Task: Create a scrum project TrackForge.
Action: Mouse moved to (196, 48)
Screenshot: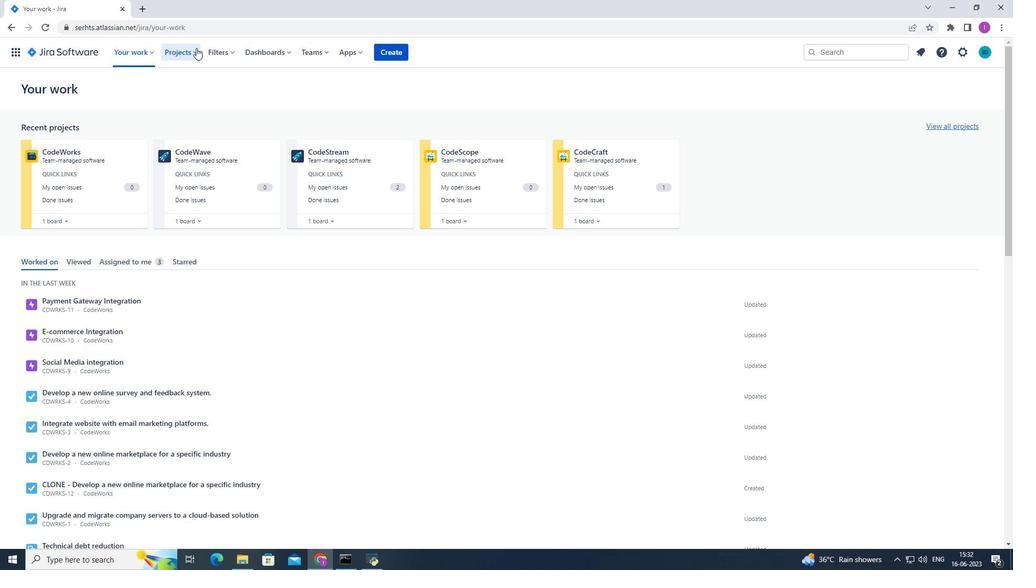 
Action: Mouse pressed left at (196, 48)
Screenshot: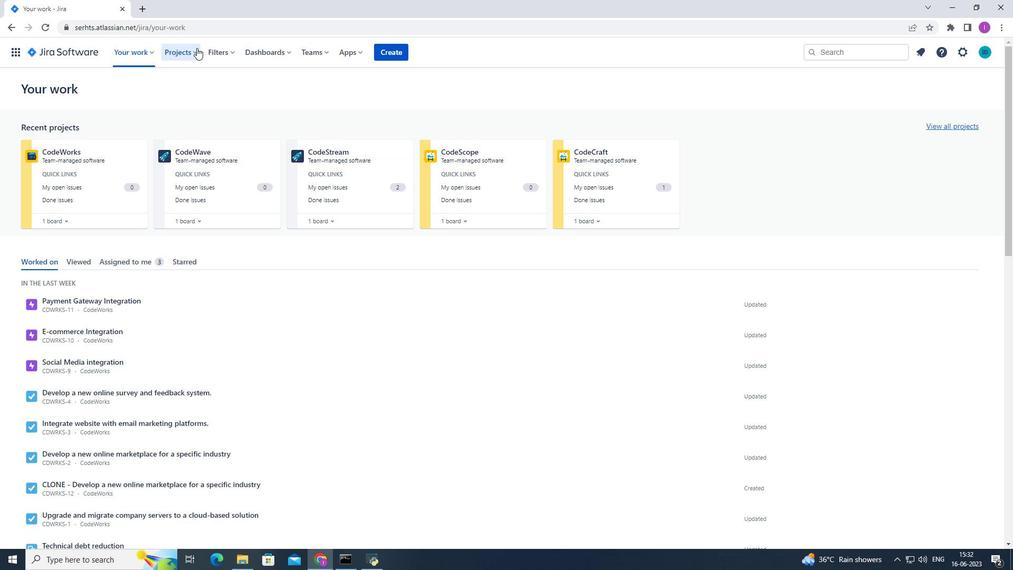 
Action: Mouse moved to (177, 262)
Screenshot: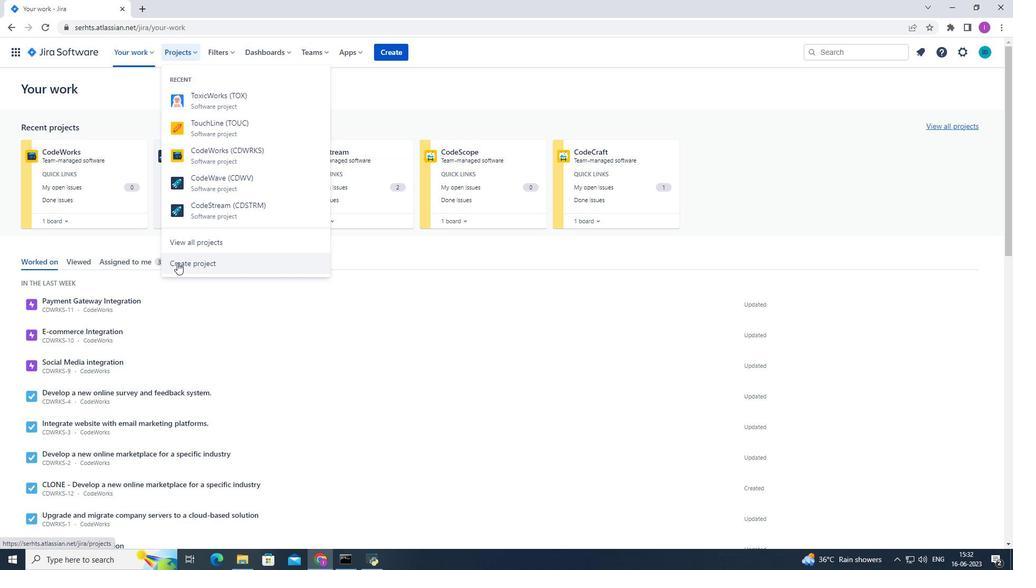 
Action: Mouse pressed left at (177, 262)
Screenshot: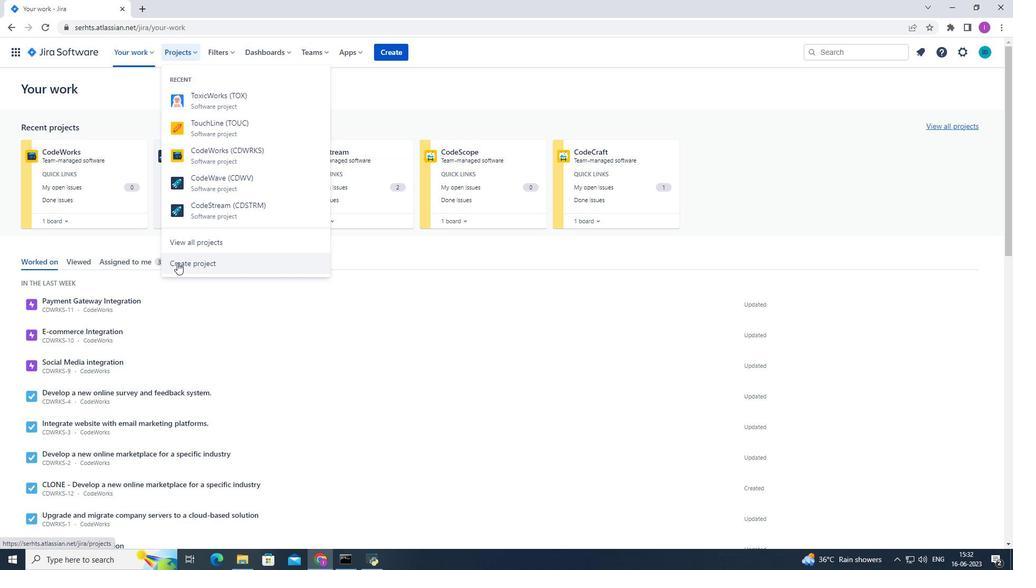 
Action: Mouse moved to (471, 275)
Screenshot: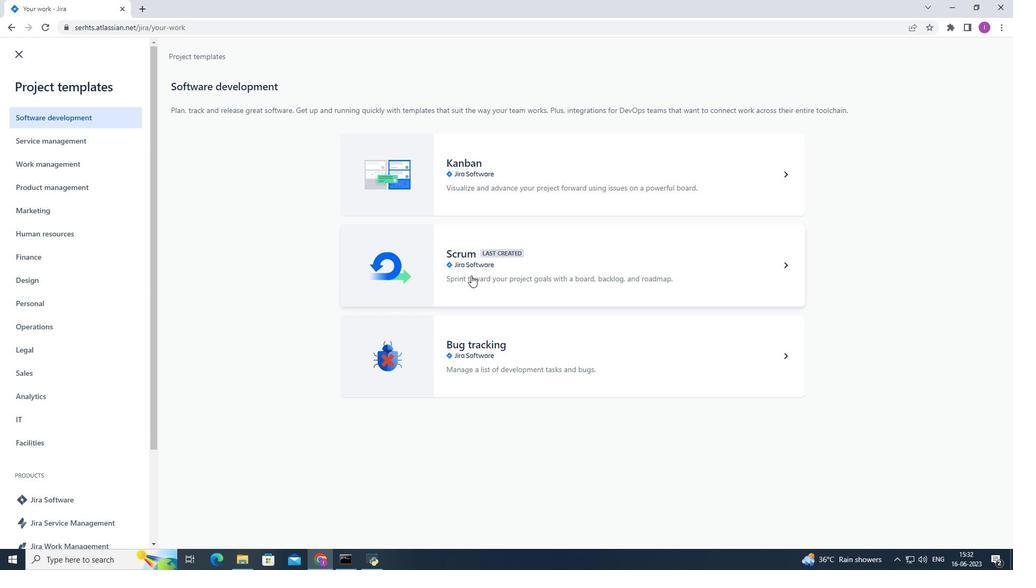 
Action: Mouse pressed left at (471, 275)
Screenshot: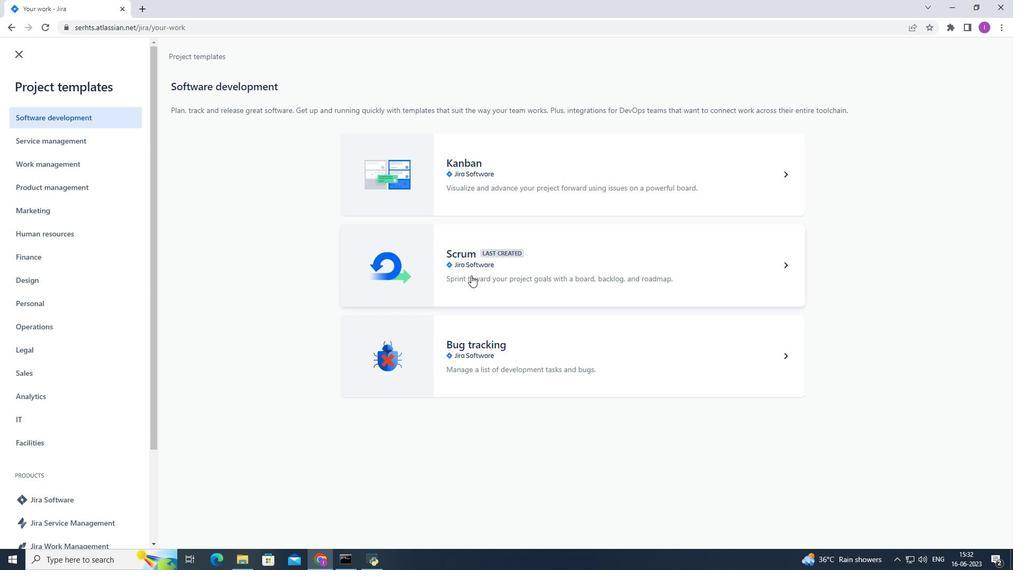 
Action: Mouse moved to (795, 524)
Screenshot: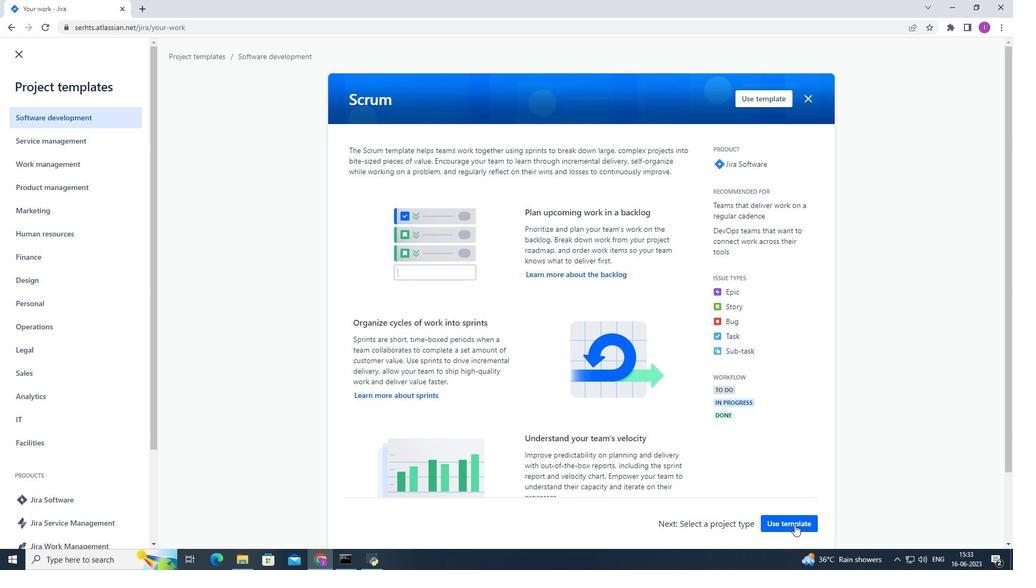 
Action: Mouse pressed left at (795, 524)
Screenshot: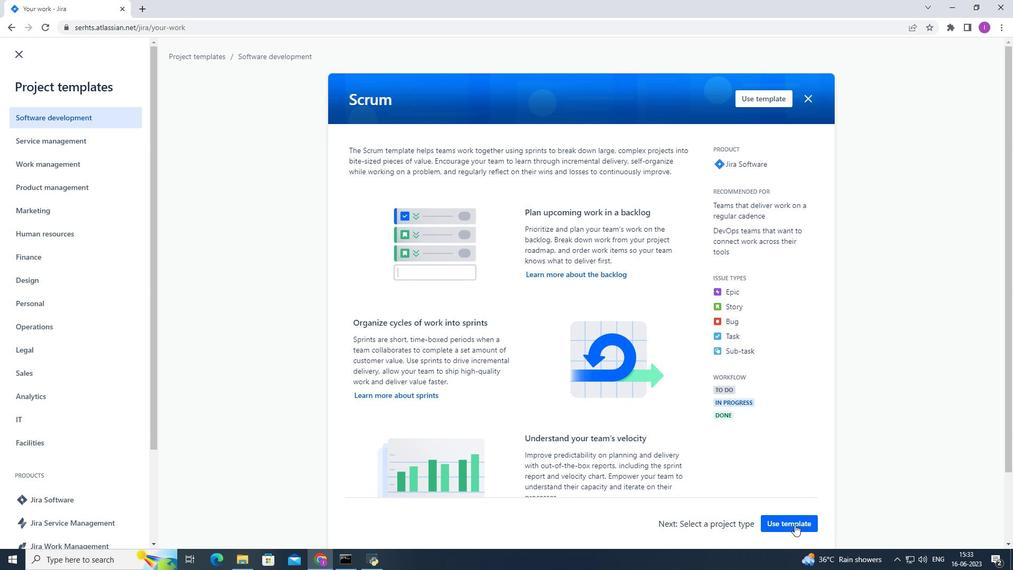 
Action: Mouse moved to (391, 517)
Screenshot: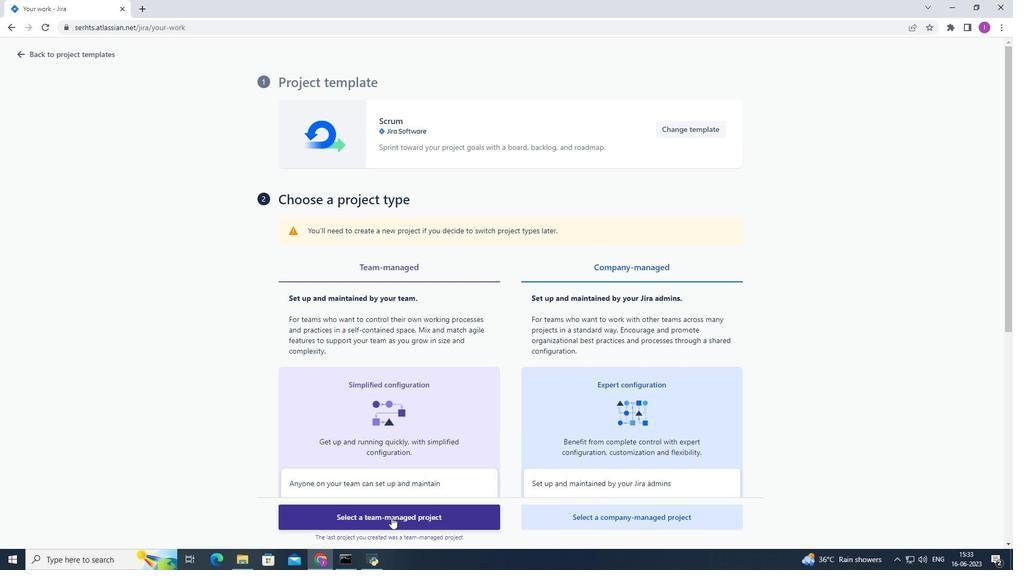 
Action: Mouse pressed left at (391, 517)
Screenshot: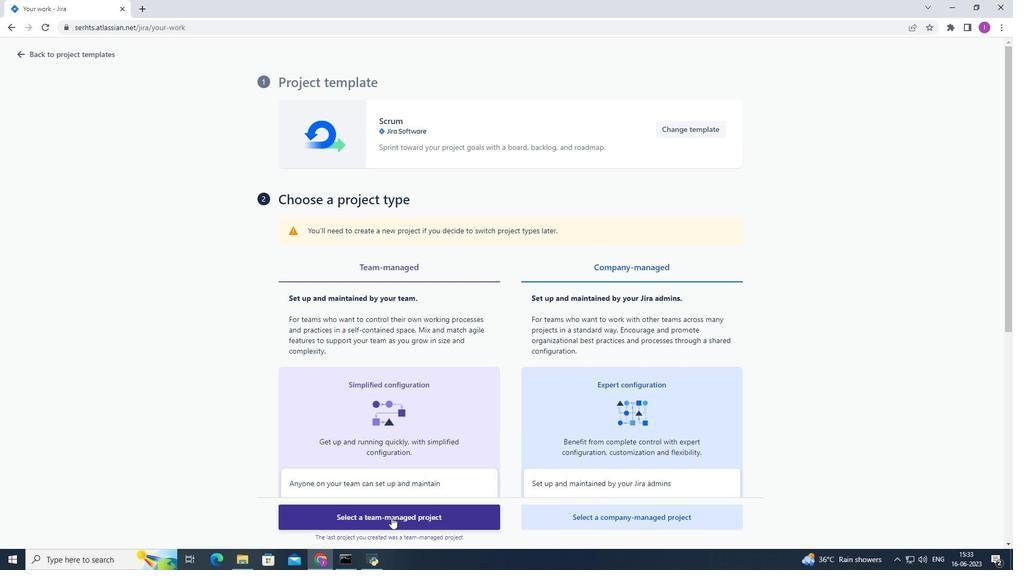 
Action: Mouse moved to (293, 248)
Screenshot: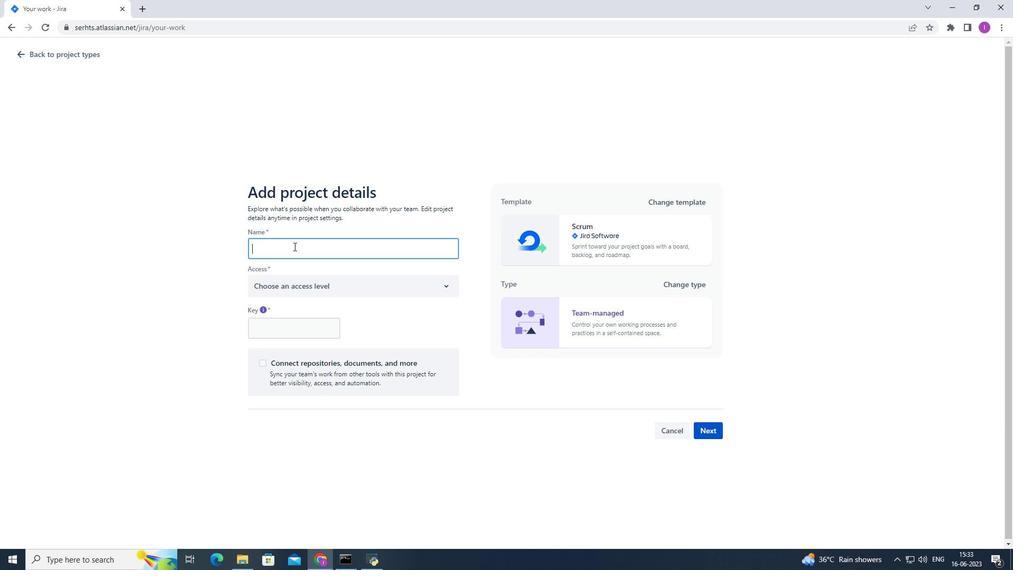 
Action: Key pressed <Key.shift>Trackforge
Screenshot: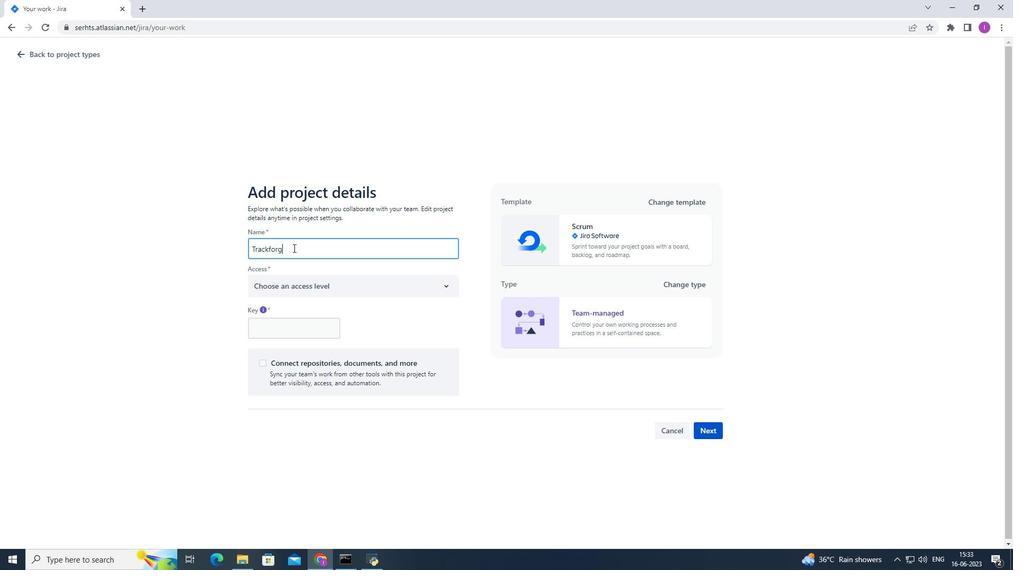 
Action: Mouse moved to (271, 249)
Screenshot: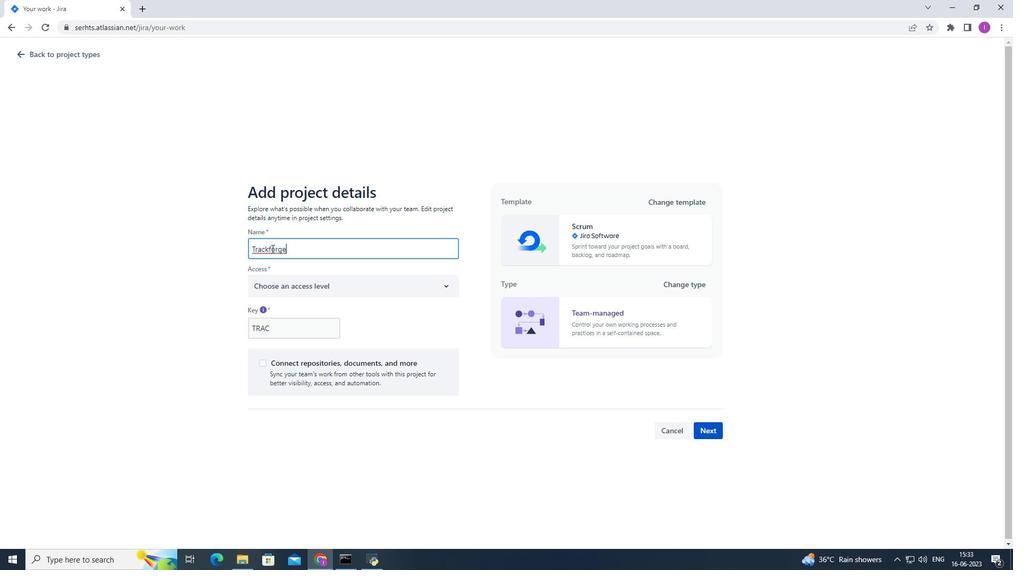 
Action: Mouse pressed left at (271, 249)
Screenshot: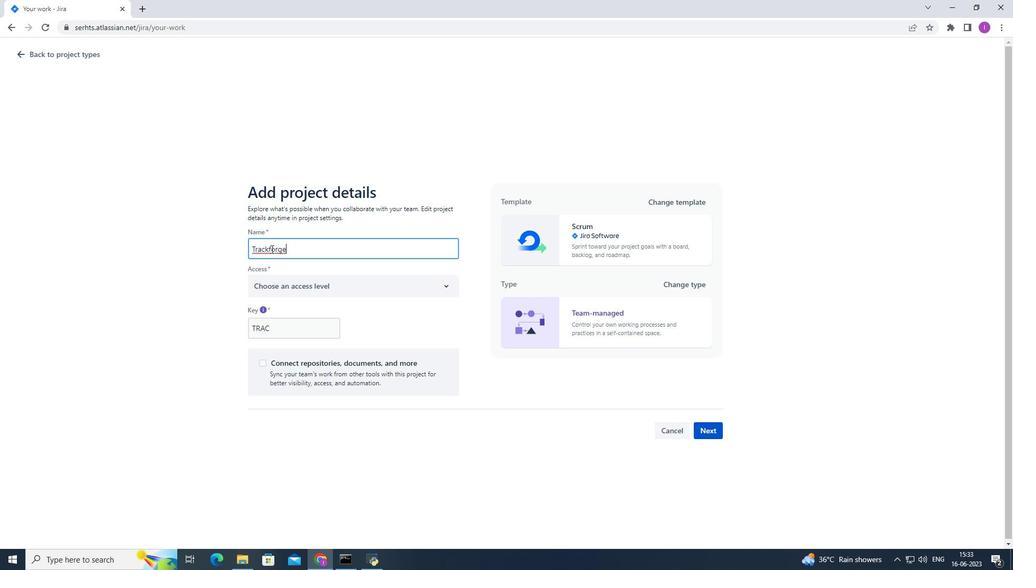 
Action: Mouse moved to (291, 249)
Screenshot: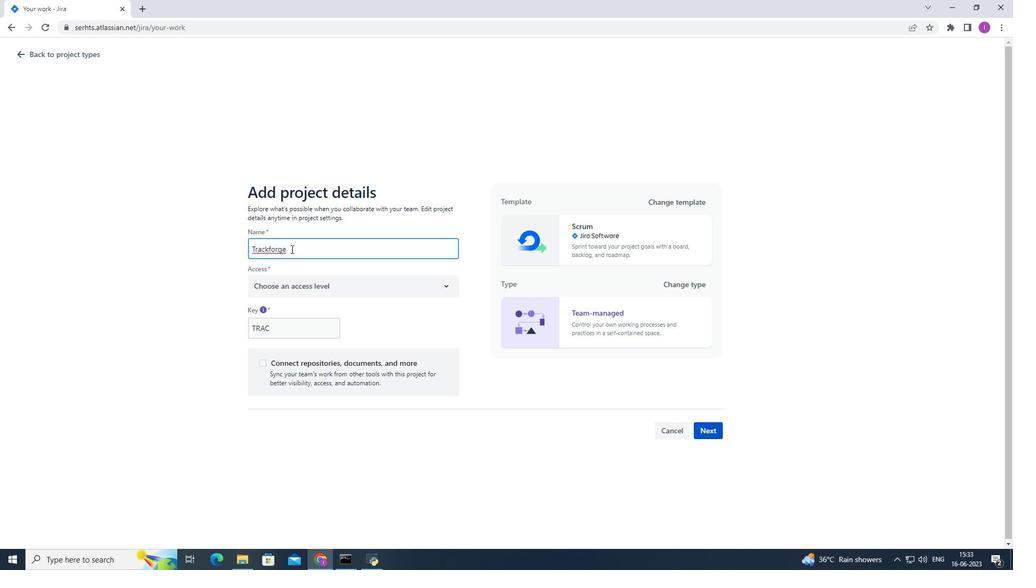 
Action: Key pressed <Key.backspace><Key.shift><Key.shift><Key.shift><Key.shift><Key.shift><Key.shift><Key.shift><Key.shift><Key.shift><Key.shift><Key.shift><Key.shift><Key.shift><Key.shift><Key.shift><Key.shift><Key.shift><Key.shift><Key.shift><Key.shift><Key.shift><Key.shift><Key.shift><Key.shift><Key.shift><Key.shift><Key.shift><Key.shift><Key.shift><Key.shift><Key.shift><Key.shift><Key.shift><Key.shift><Key.shift><Key.shift><Key.shift><Key.shift><Key.shift><Key.shift><Key.shift><Key.shift><Key.shift><Key.shift><Key.shift>F
Screenshot: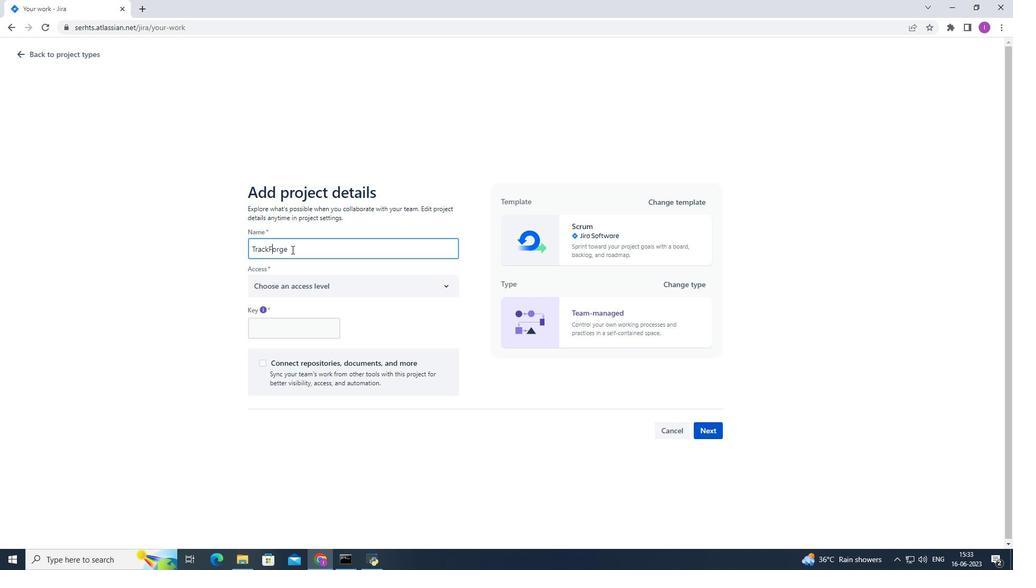 
Action: Mouse moved to (296, 251)
Screenshot: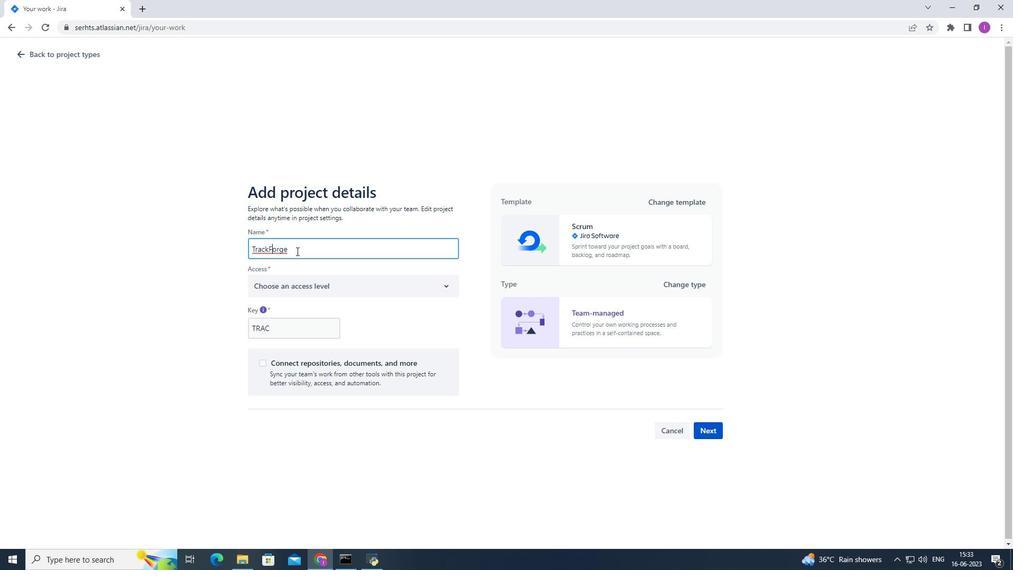 
Action: Mouse pressed left at (296, 251)
Screenshot: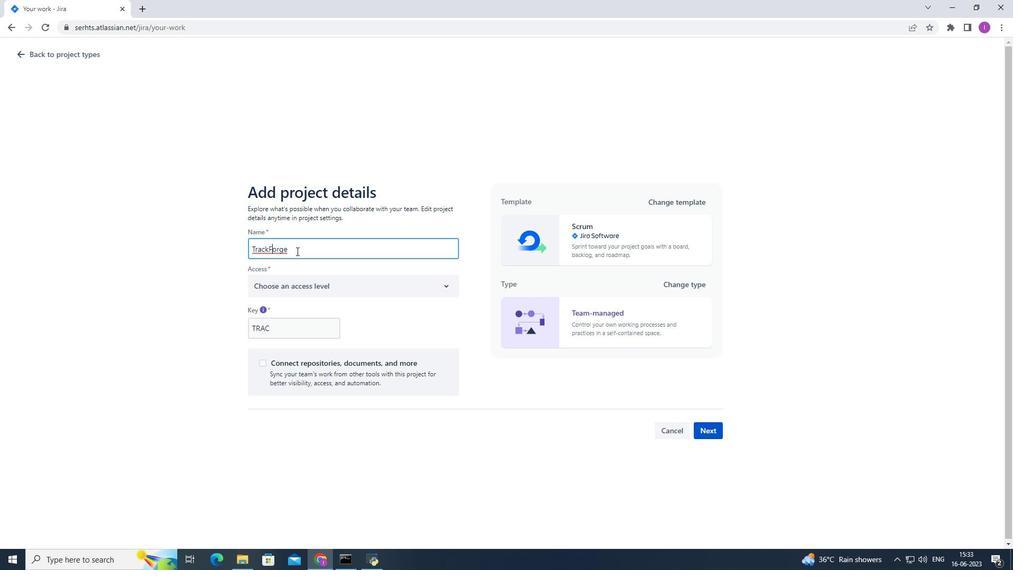 
Action: Mouse moved to (447, 285)
Screenshot: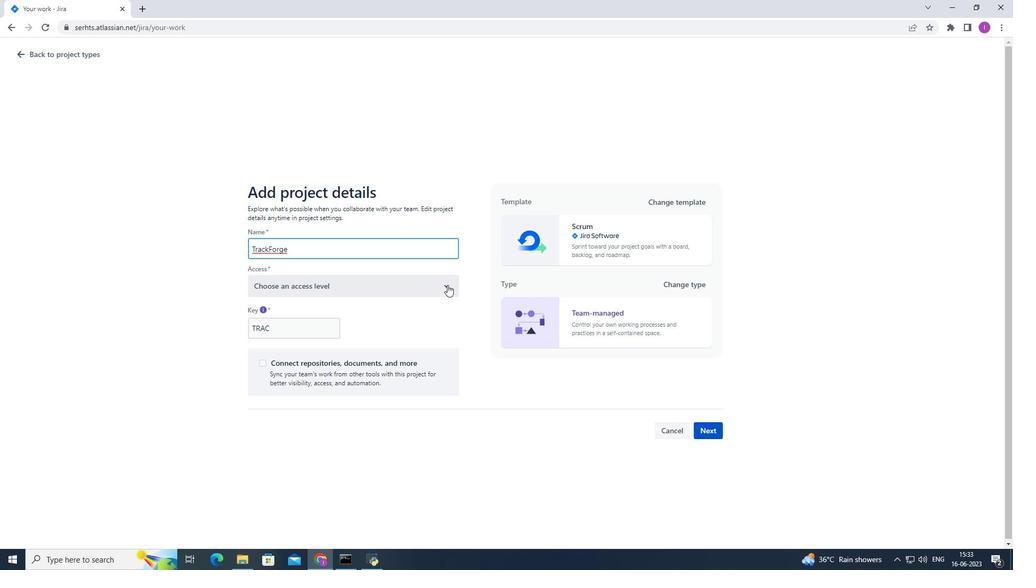 
Action: Mouse pressed left at (447, 285)
Screenshot: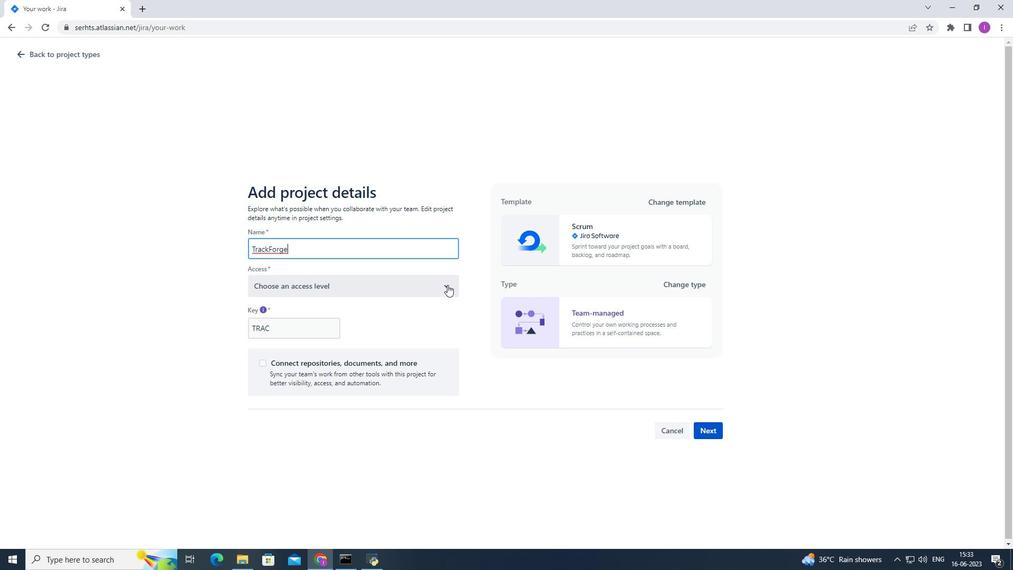 
Action: Mouse moved to (313, 317)
Screenshot: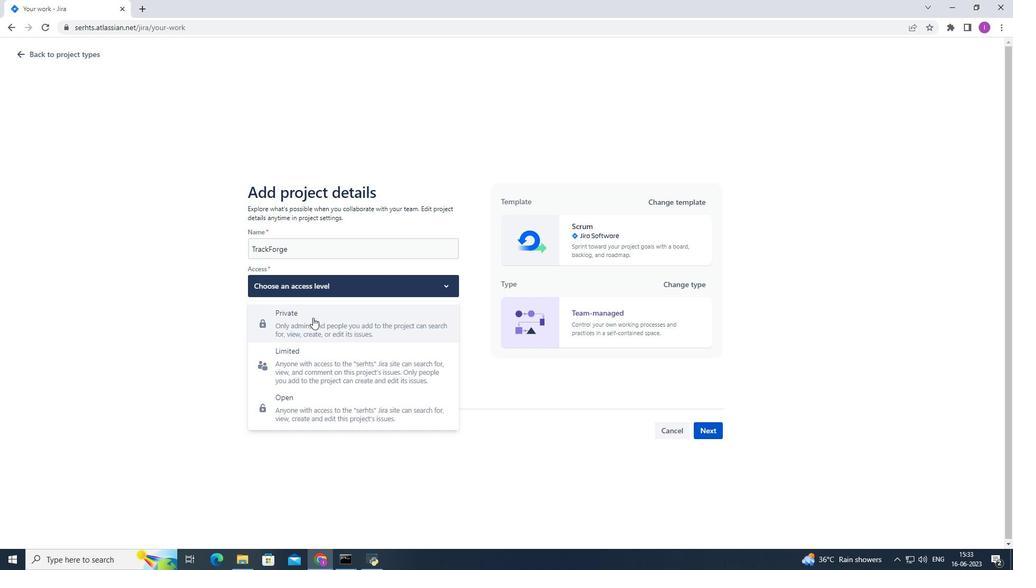 
Action: Mouse pressed left at (313, 317)
Screenshot: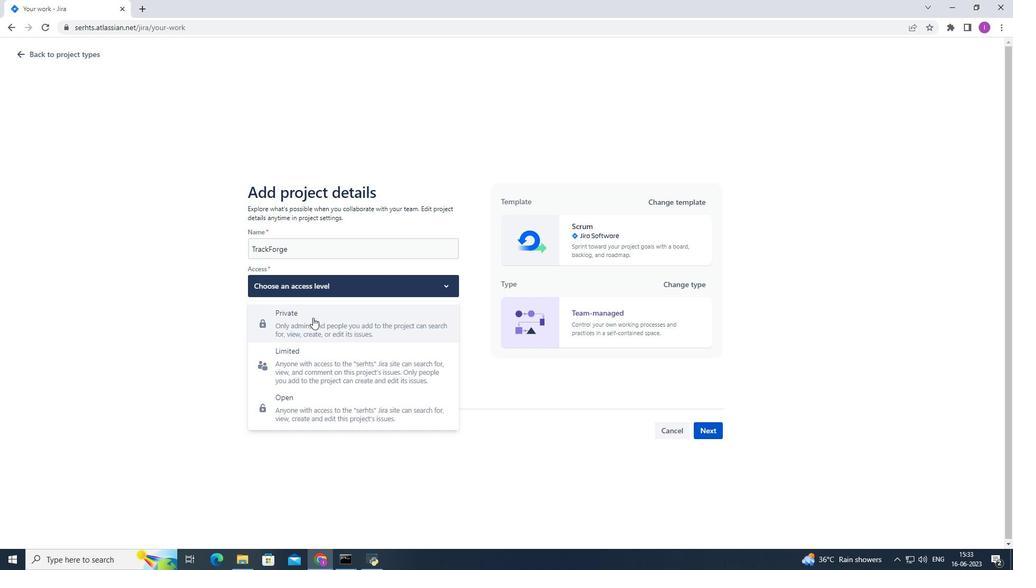 
Action: Mouse moved to (709, 432)
Screenshot: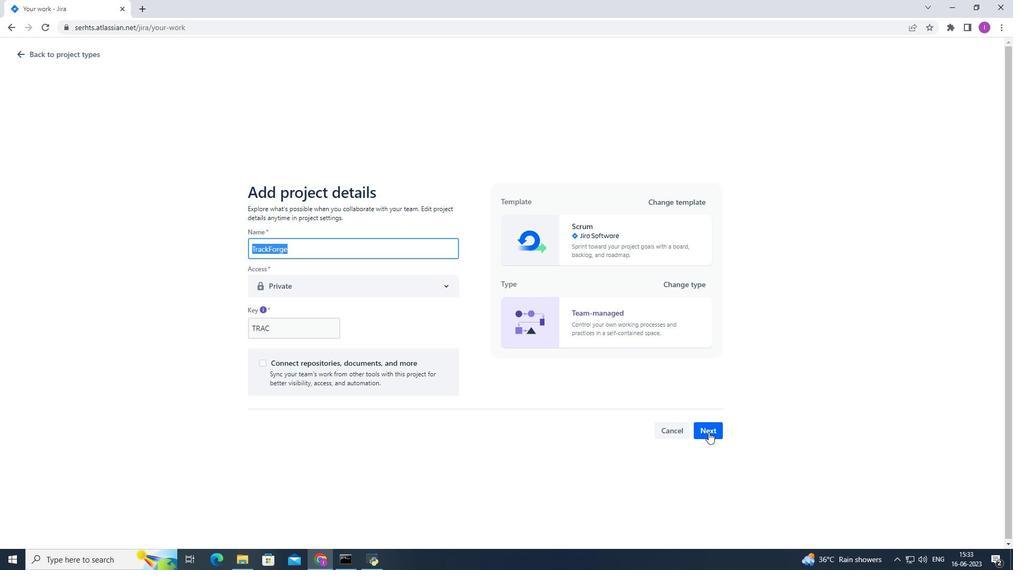 
Action: Mouse pressed left at (709, 432)
Screenshot: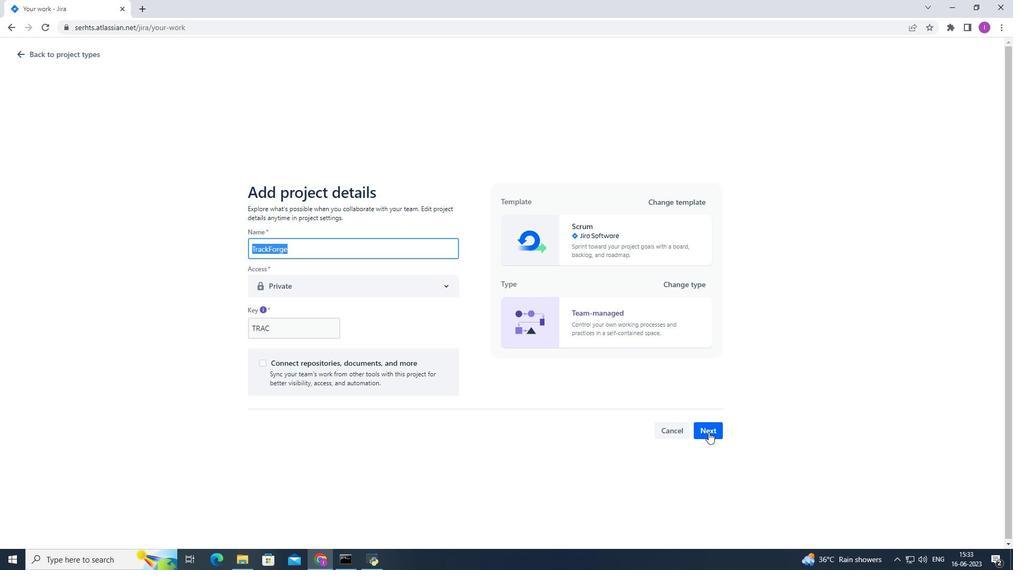 
Action: Mouse moved to (630, 360)
Screenshot: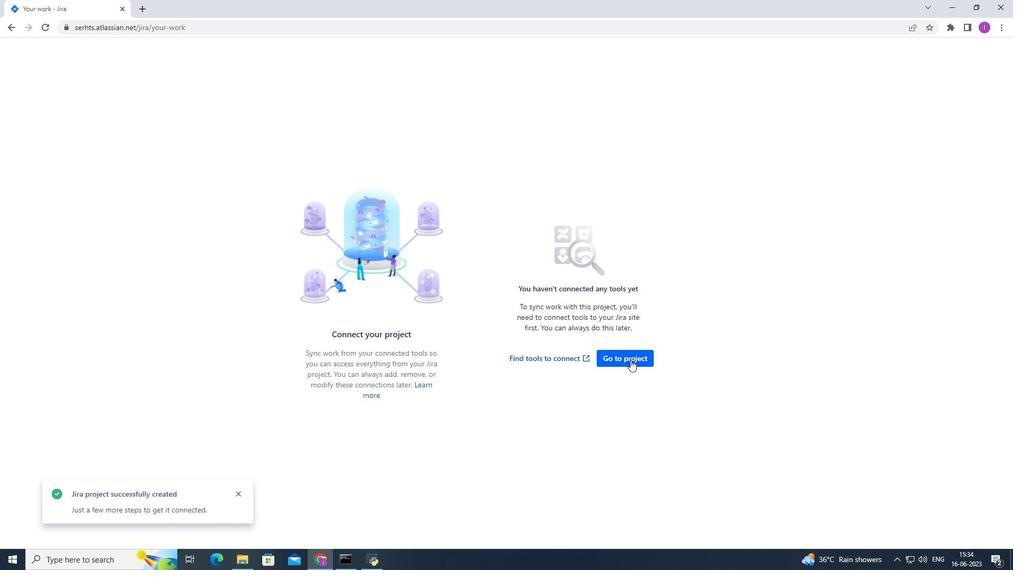 
Action: Mouse pressed left at (630, 360)
Screenshot: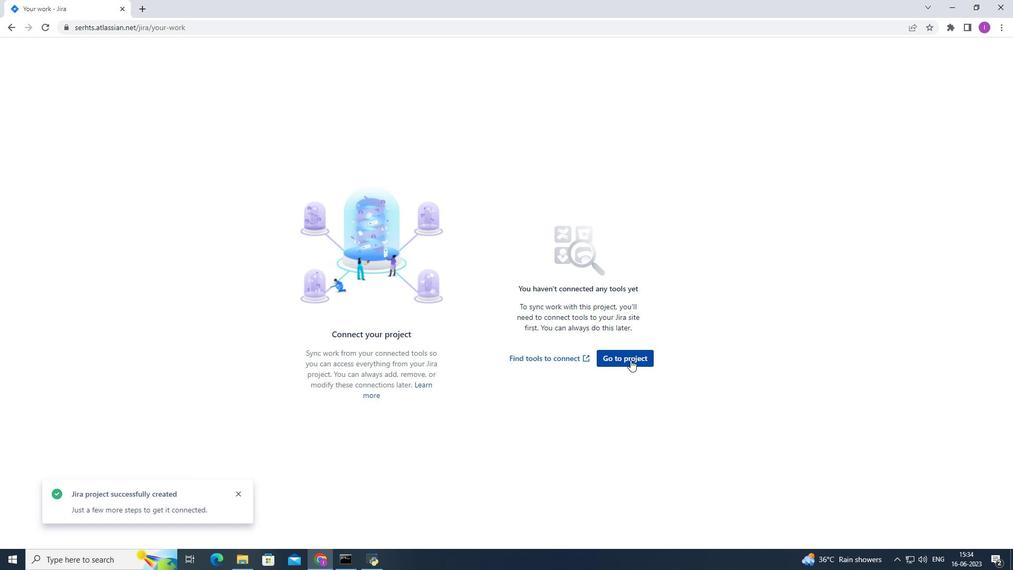 
Action: Mouse moved to (205, 423)
Screenshot: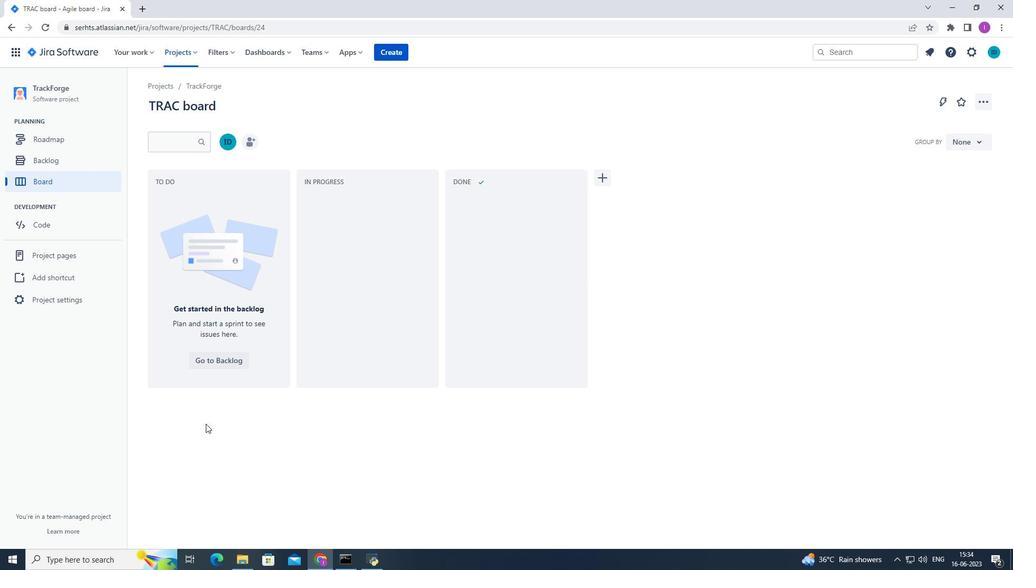 
